 Task: Choose the host language as English.
Action: Mouse moved to (1051, 152)
Screenshot: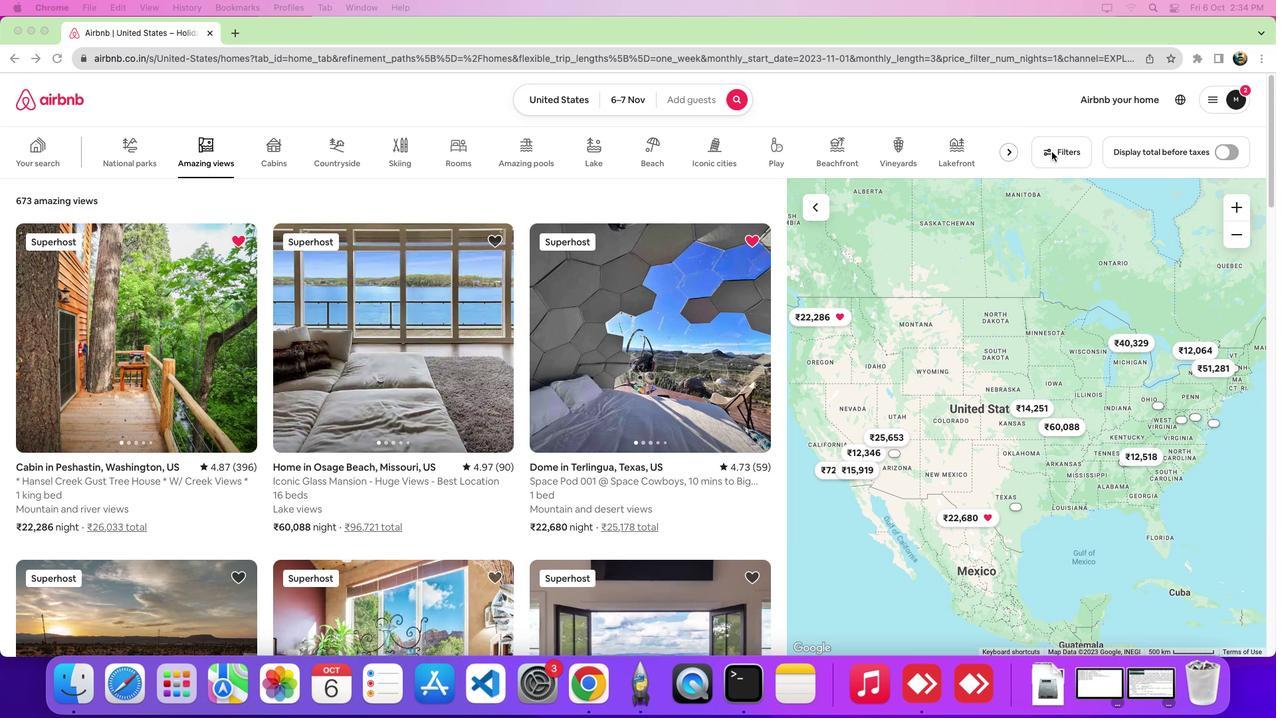 
Action: Mouse pressed left at (1051, 152)
Screenshot: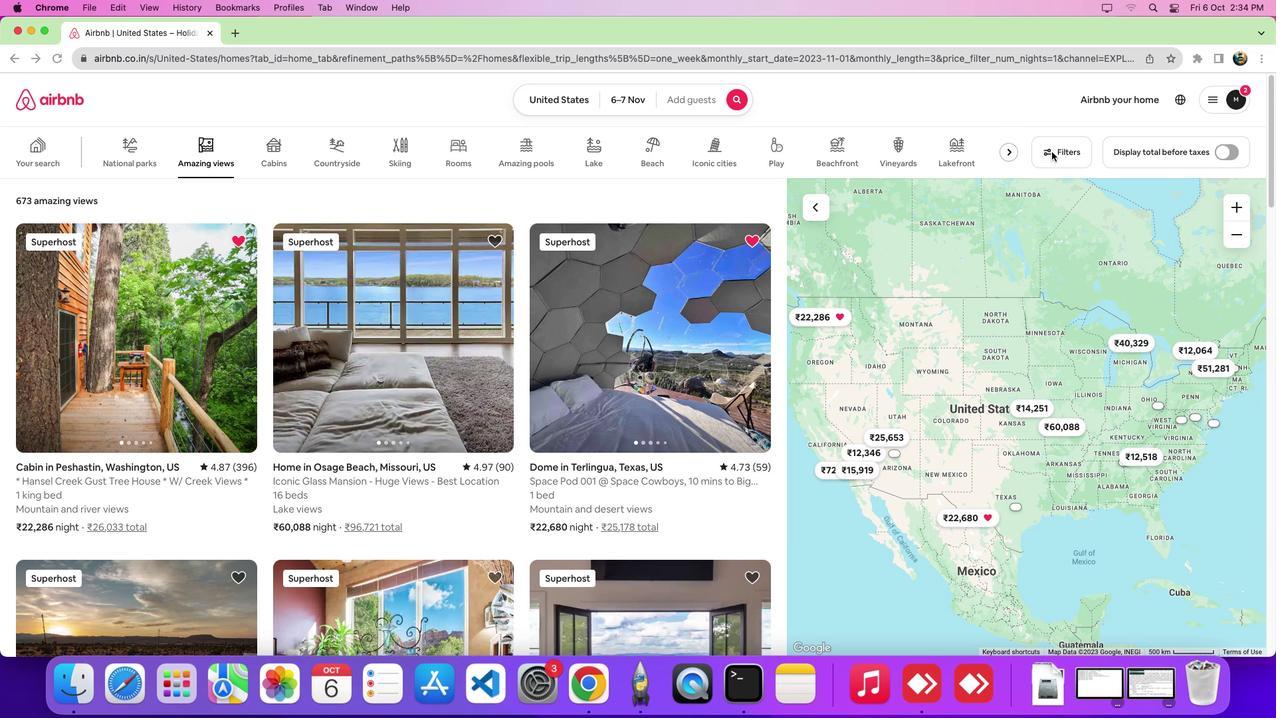 
Action: Mouse moved to (1052, 152)
Screenshot: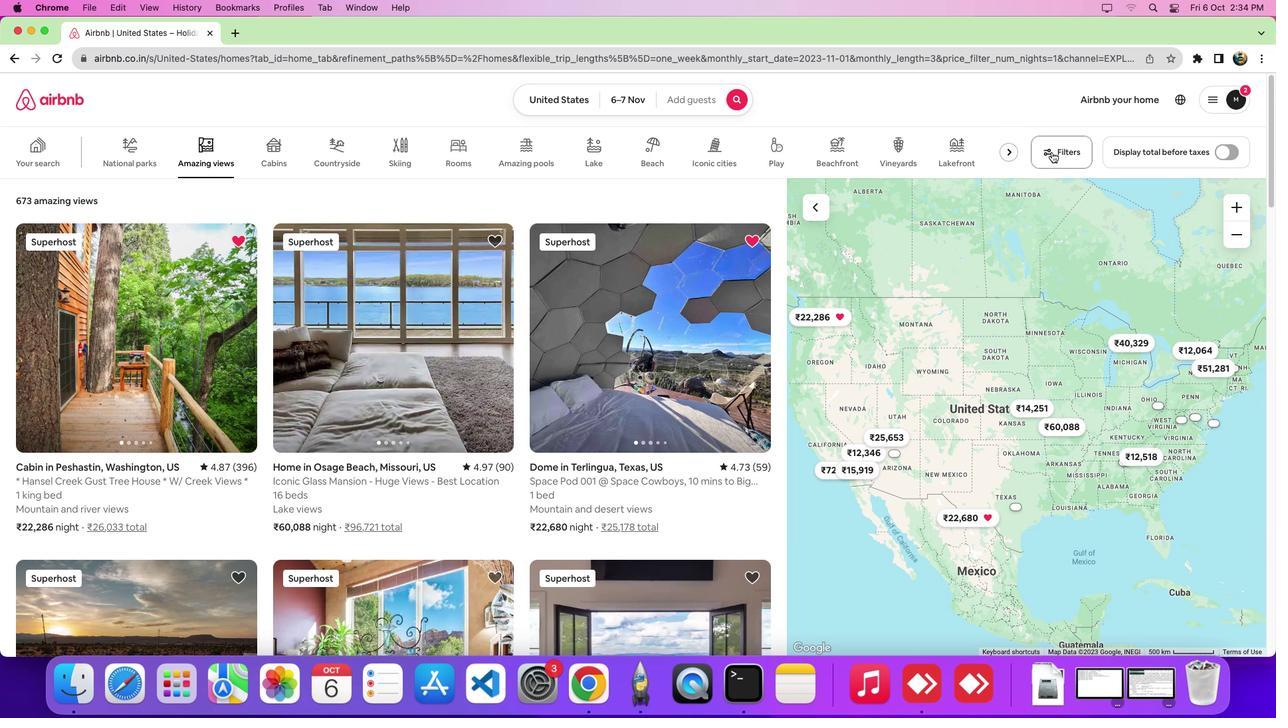
Action: Mouse pressed left at (1052, 152)
Screenshot: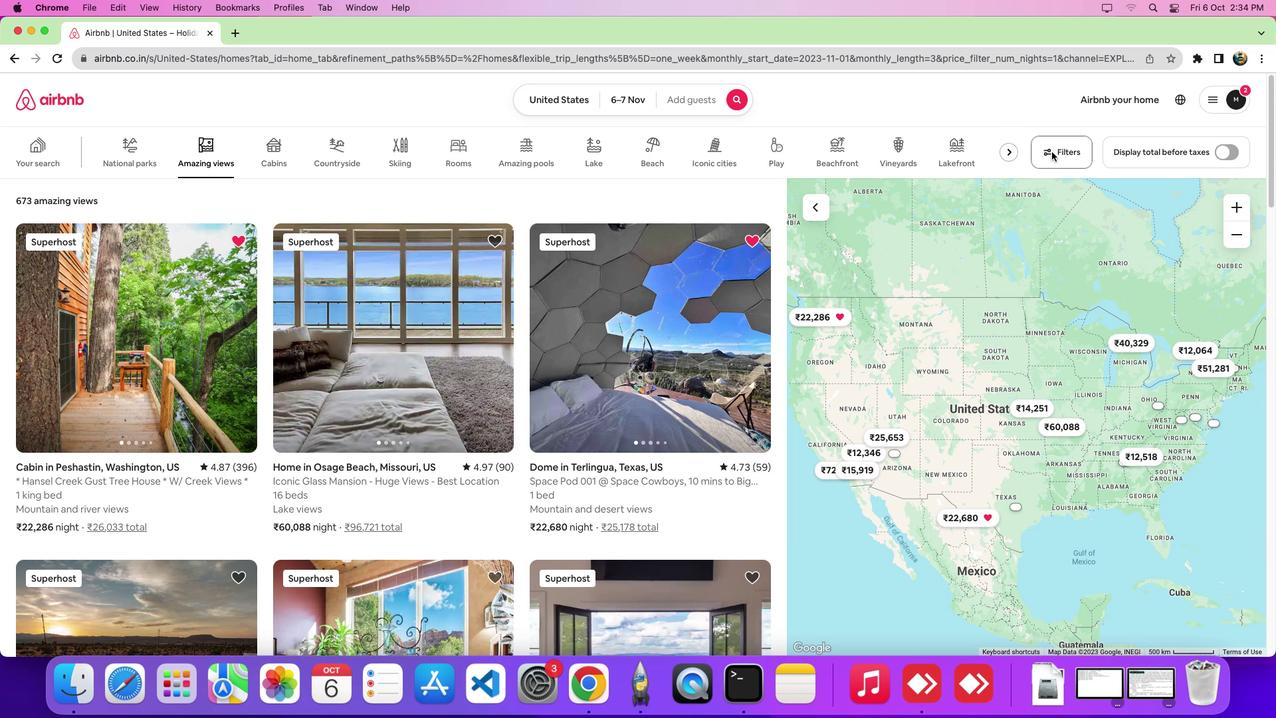 
Action: Mouse moved to (553, 242)
Screenshot: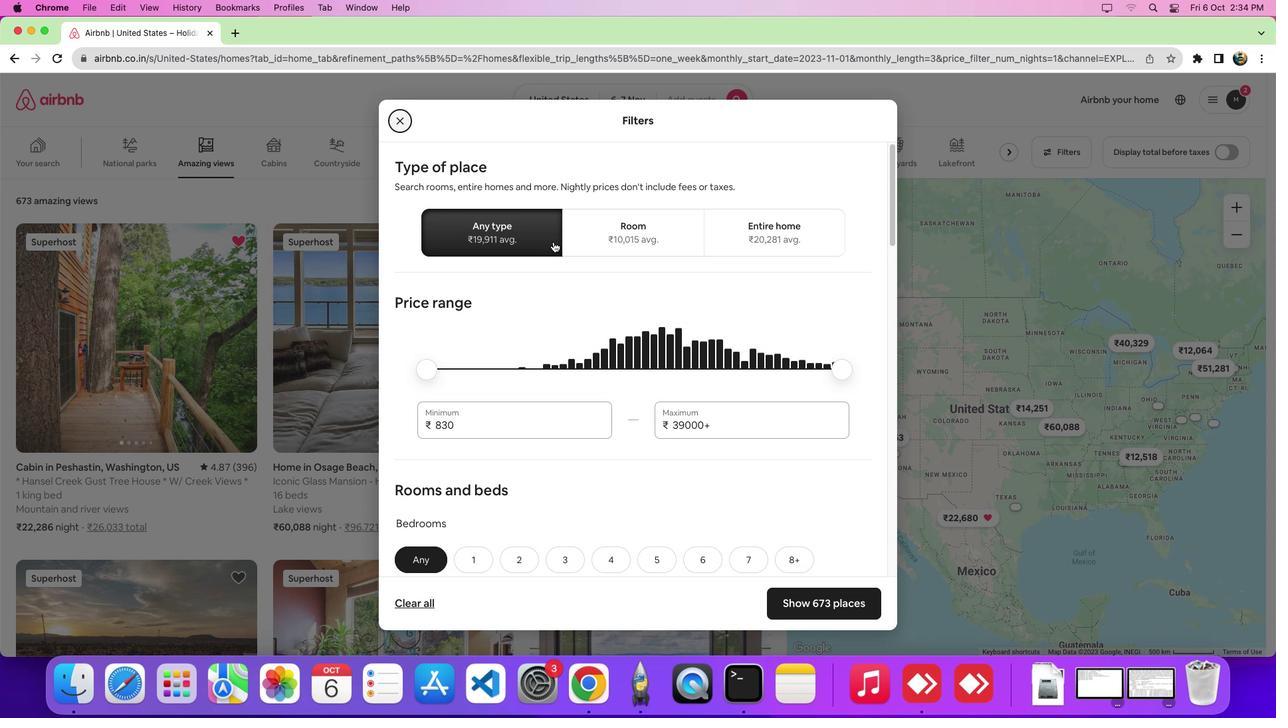 
Action: Mouse pressed left at (553, 242)
Screenshot: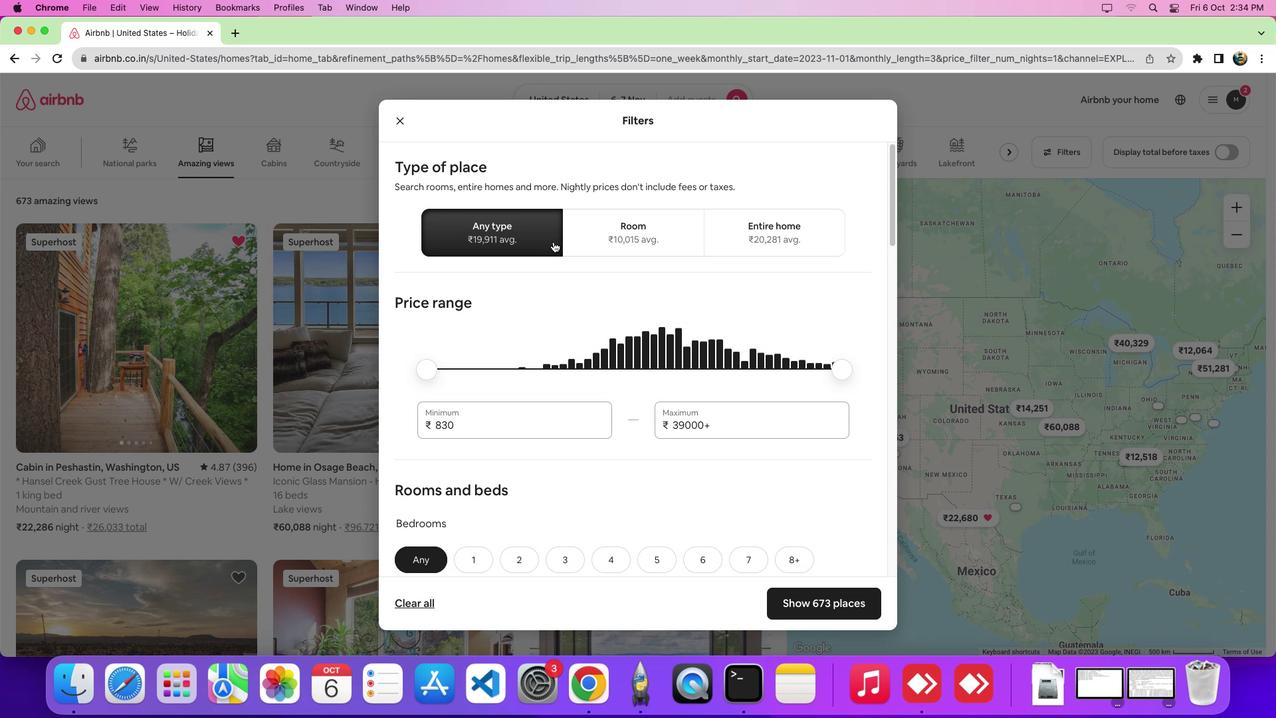 
Action: Mouse moved to (610, 368)
Screenshot: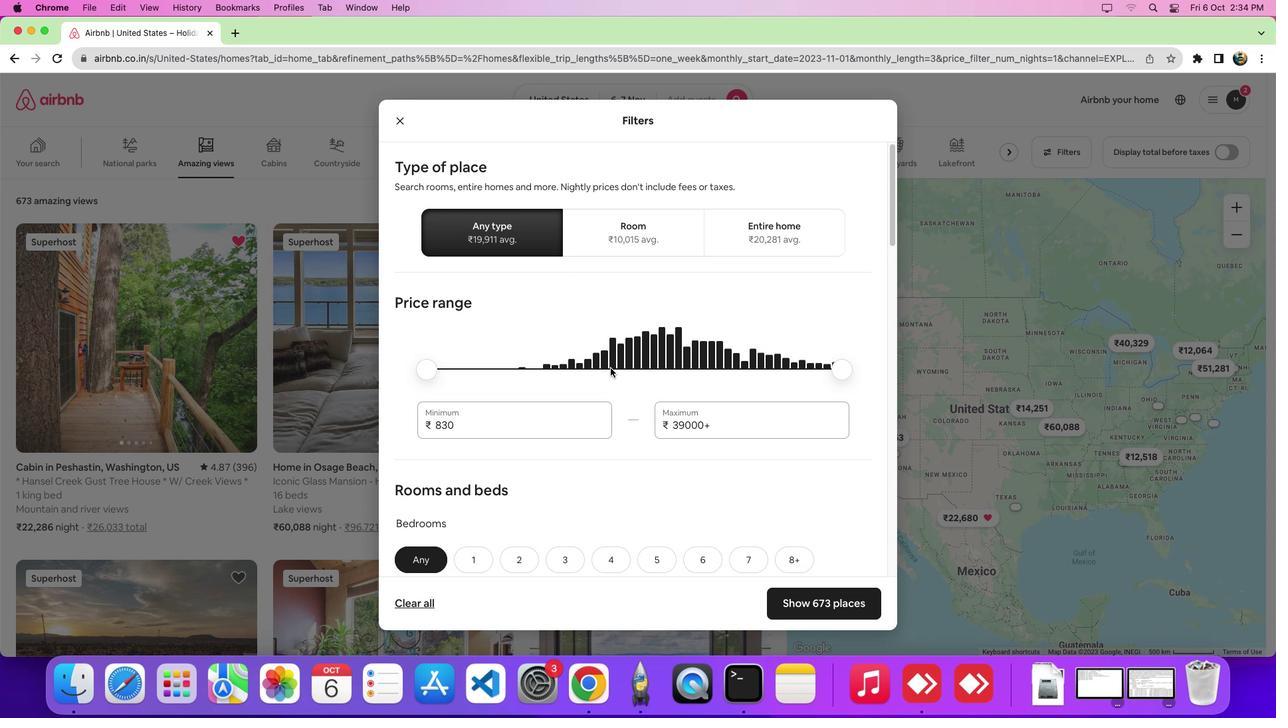 
Action: Mouse scrolled (610, 368) with delta (0, 0)
Screenshot: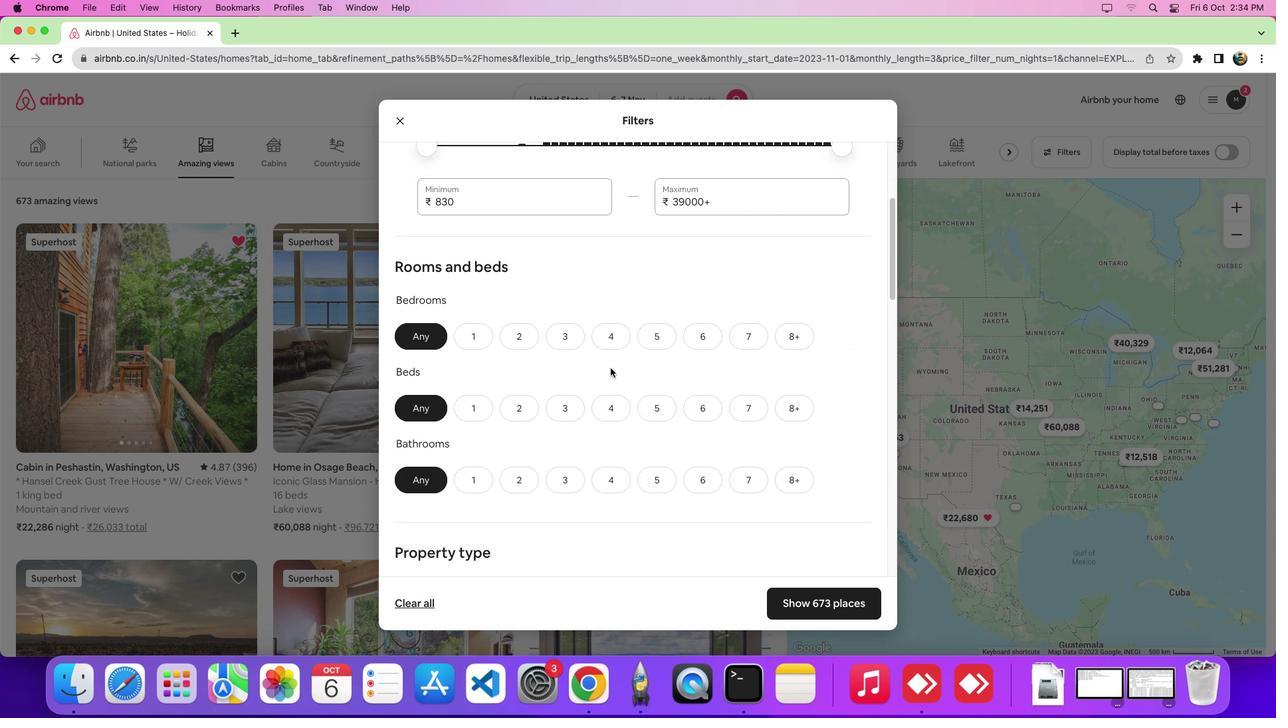 
Action: Mouse scrolled (610, 368) with delta (0, -1)
Screenshot: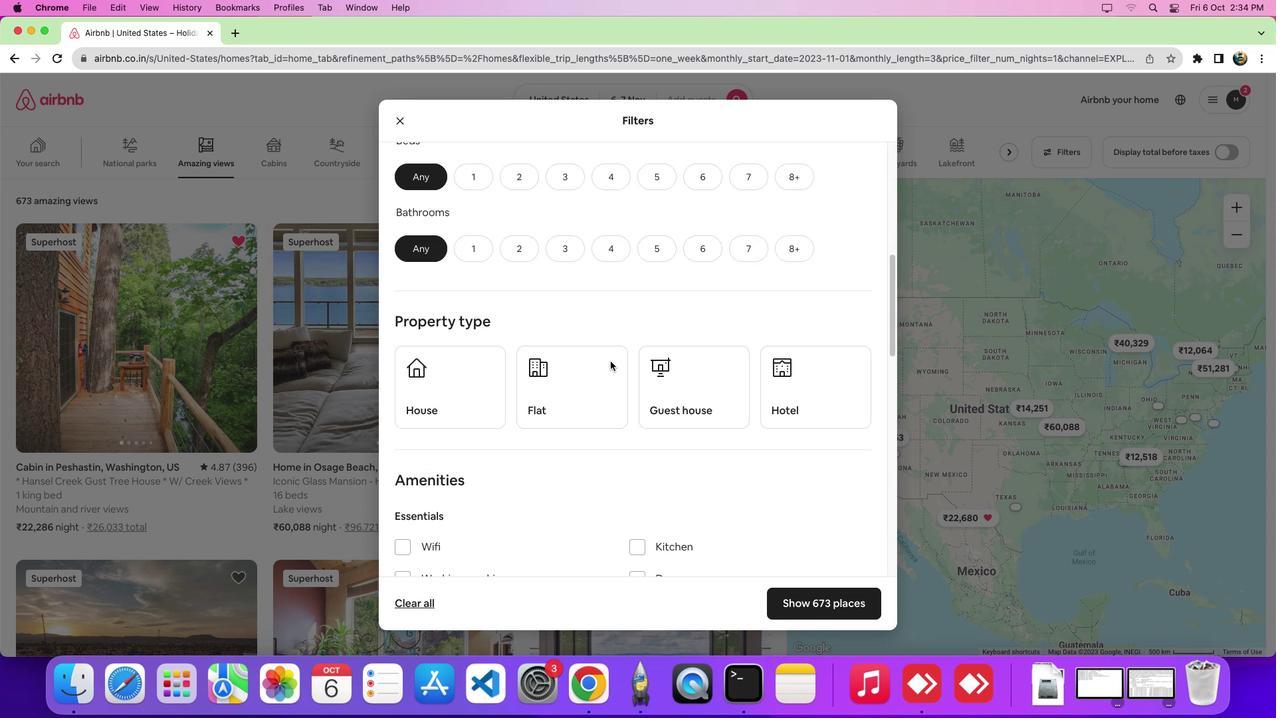 
Action: Mouse scrolled (610, 368) with delta (0, -6)
Screenshot: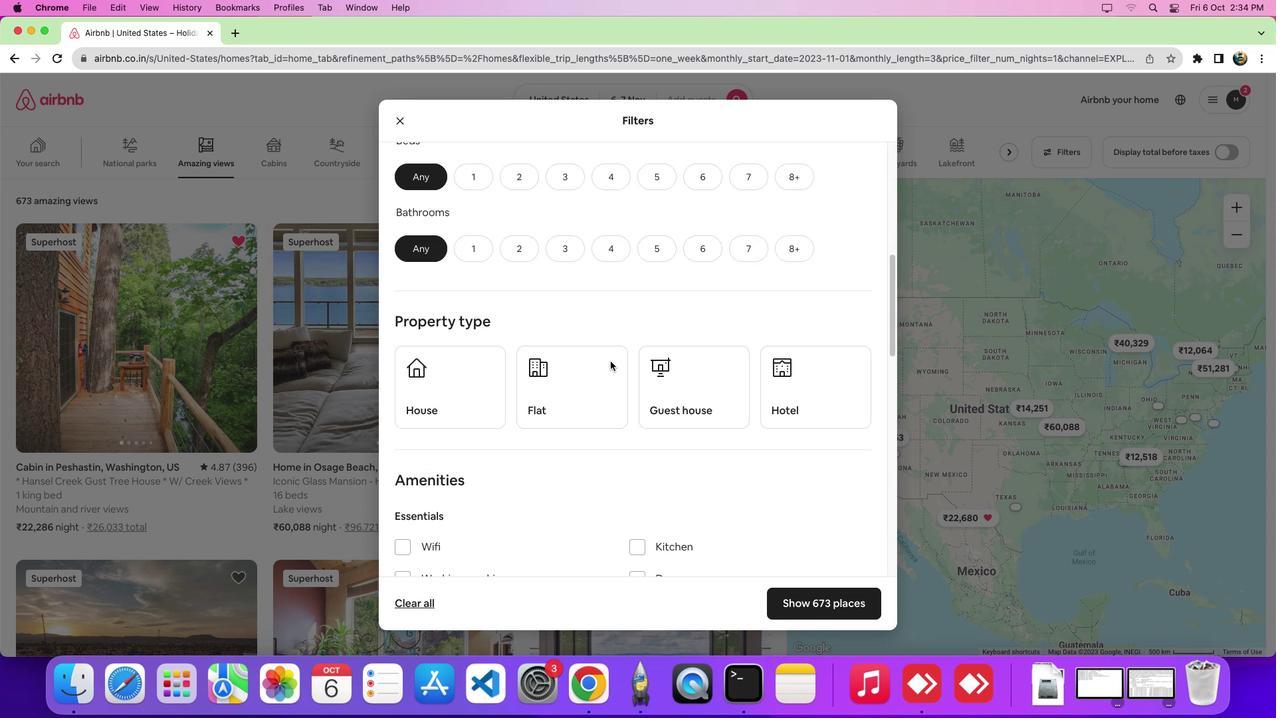 
Action: Mouse scrolled (610, 368) with delta (0, -9)
Screenshot: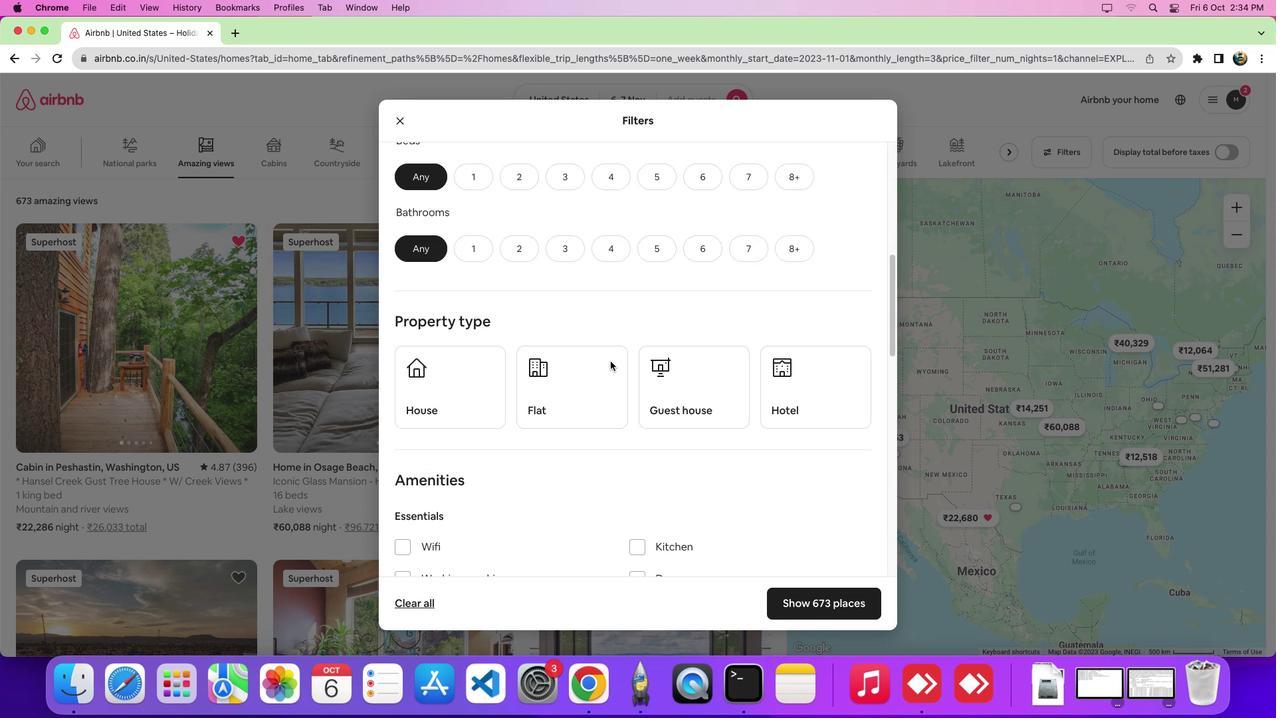 
Action: Mouse scrolled (610, 368) with delta (0, -10)
Screenshot: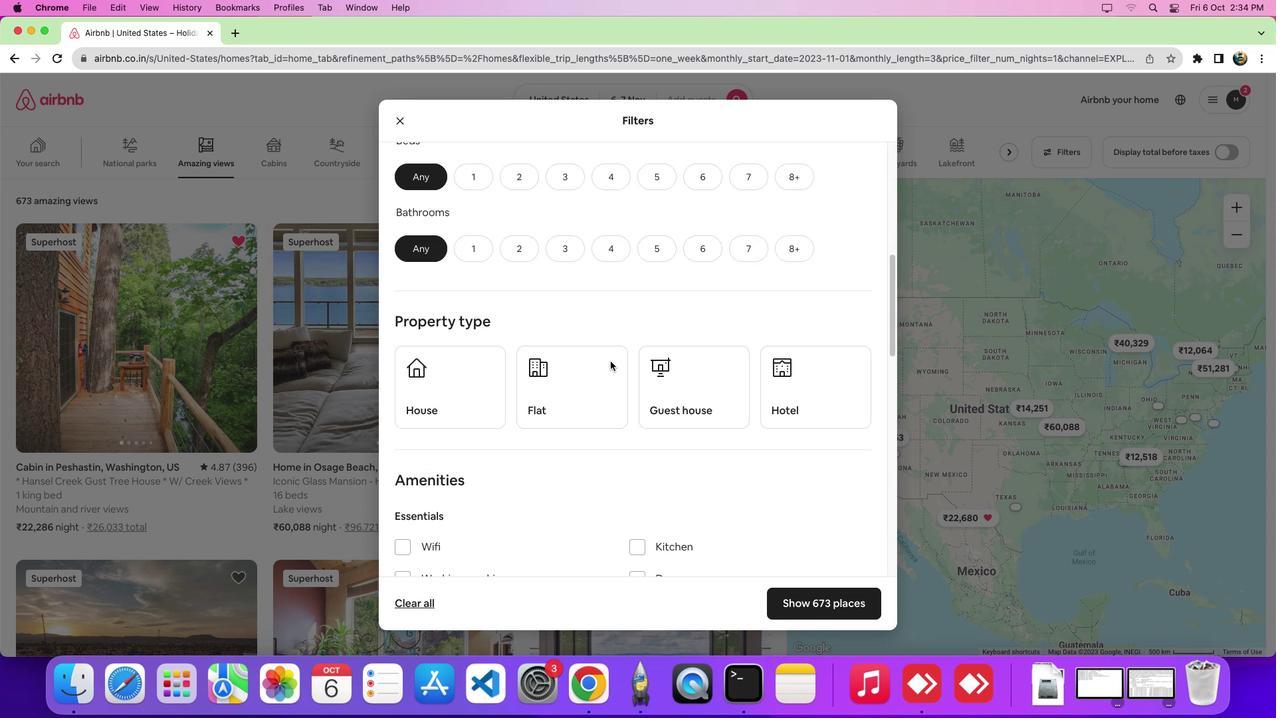 
Action: Mouse scrolled (610, 368) with delta (0, -11)
Screenshot: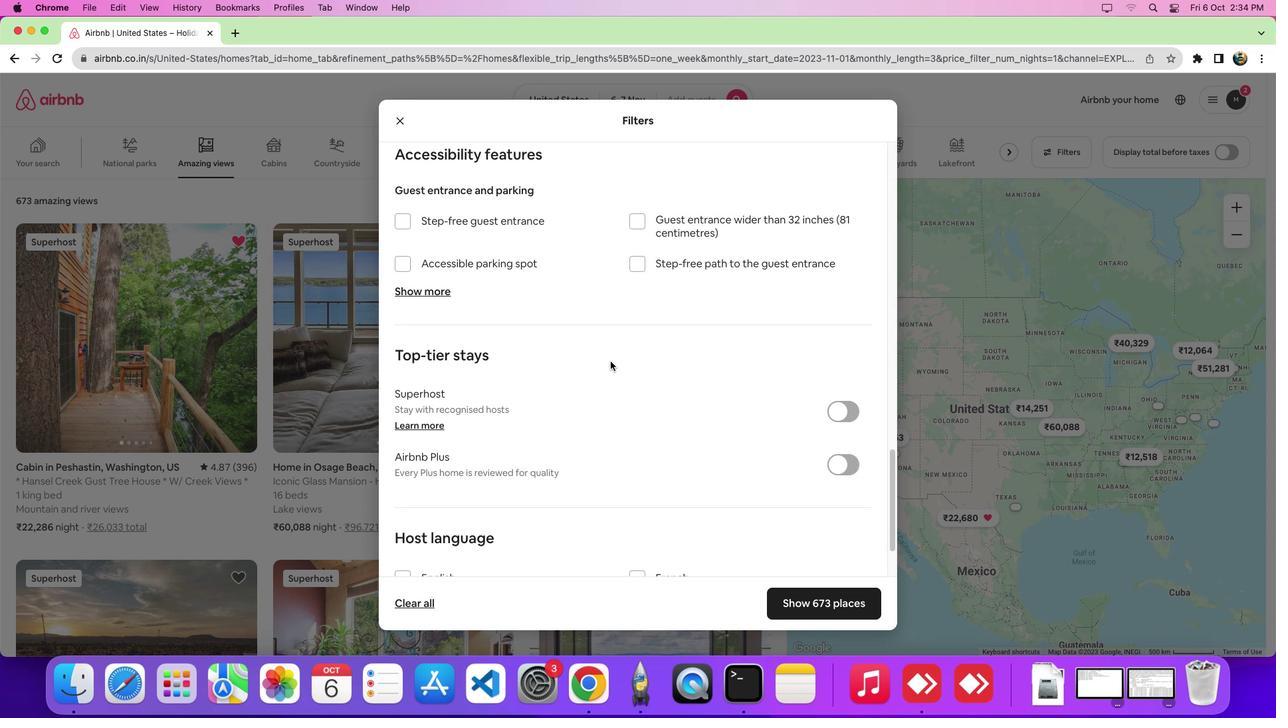 
Action: Mouse moved to (610, 361)
Screenshot: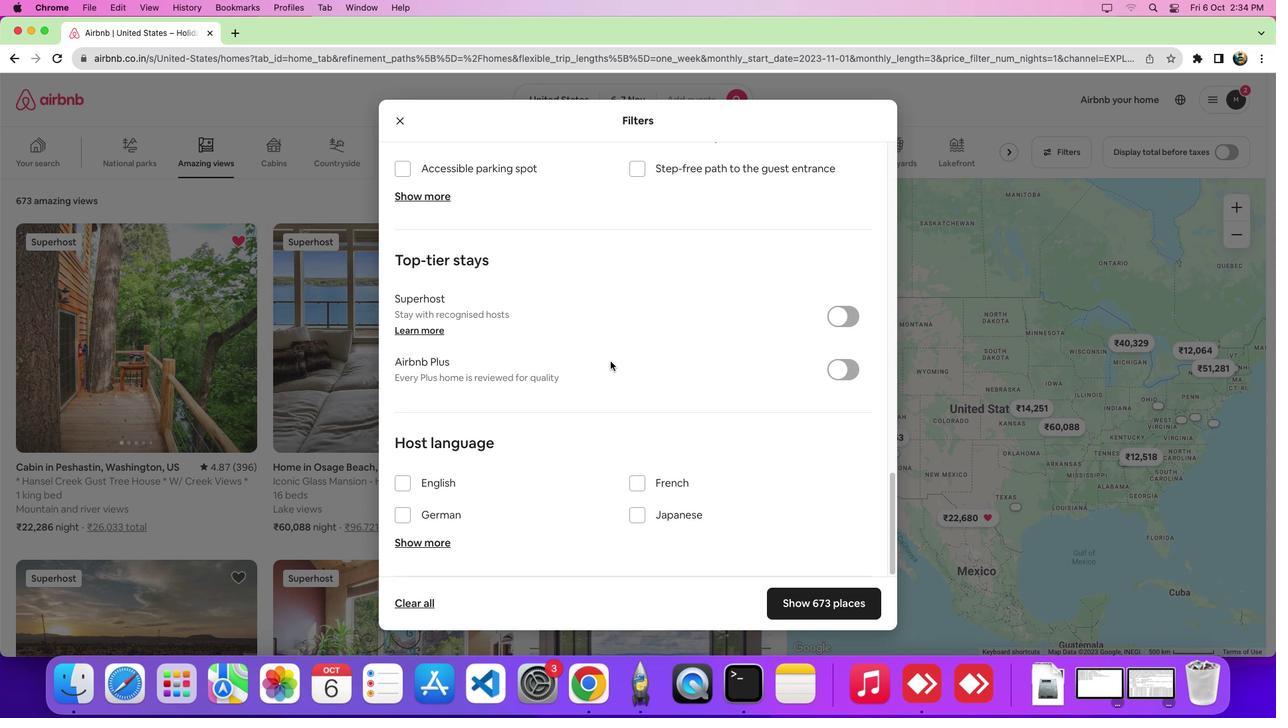 
Action: Mouse scrolled (610, 361) with delta (0, 0)
Screenshot: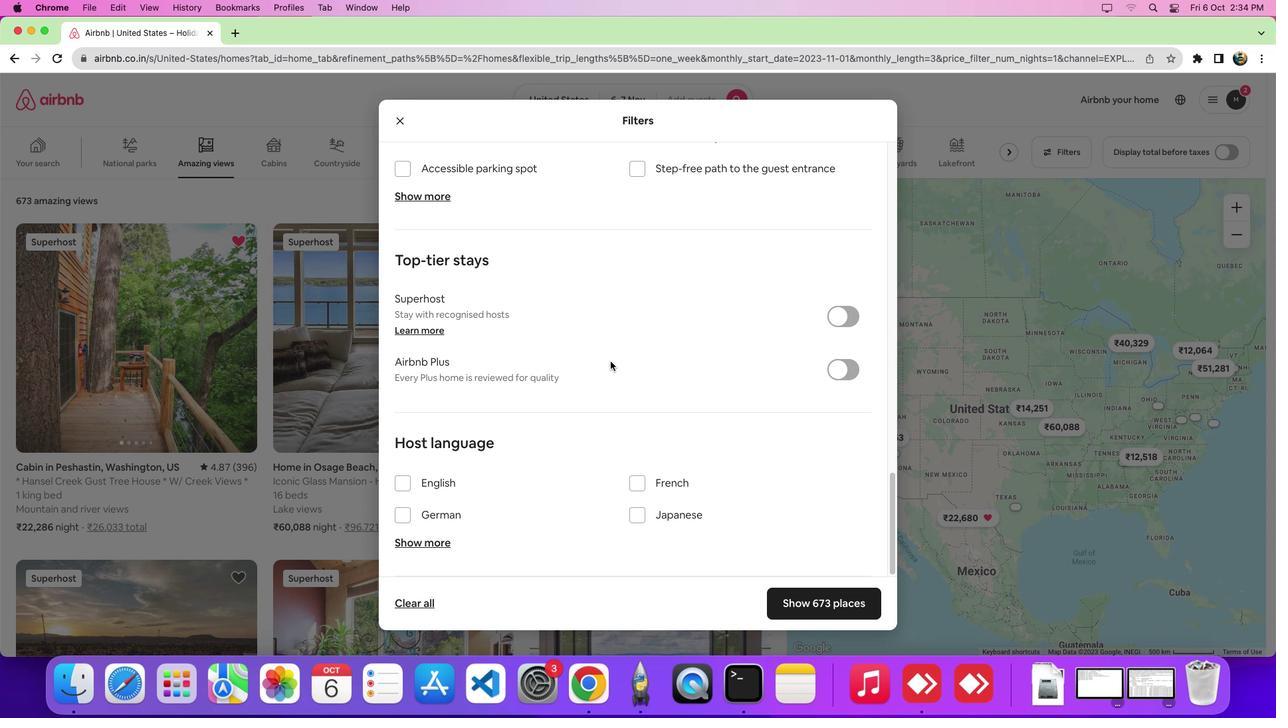 
Action: Mouse scrolled (610, 361) with delta (0, -1)
Screenshot: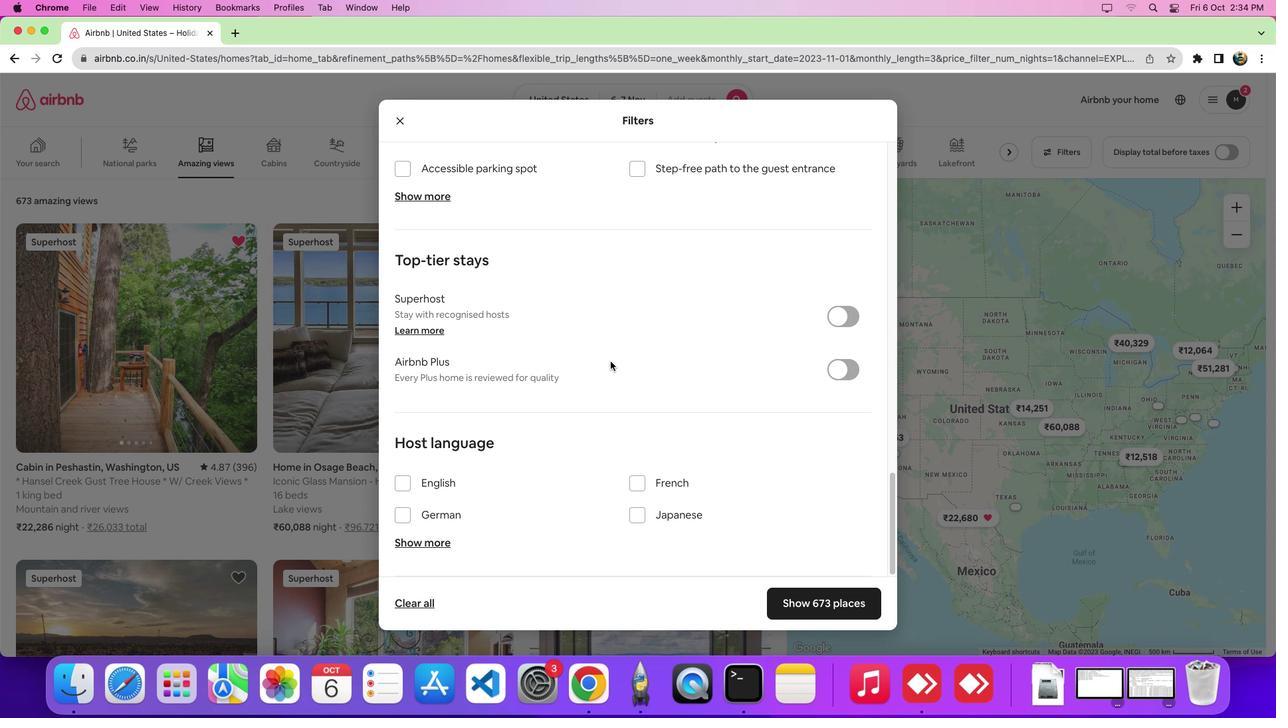 
Action: Mouse scrolled (610, 361) with delta (0, -6)
Screenshot: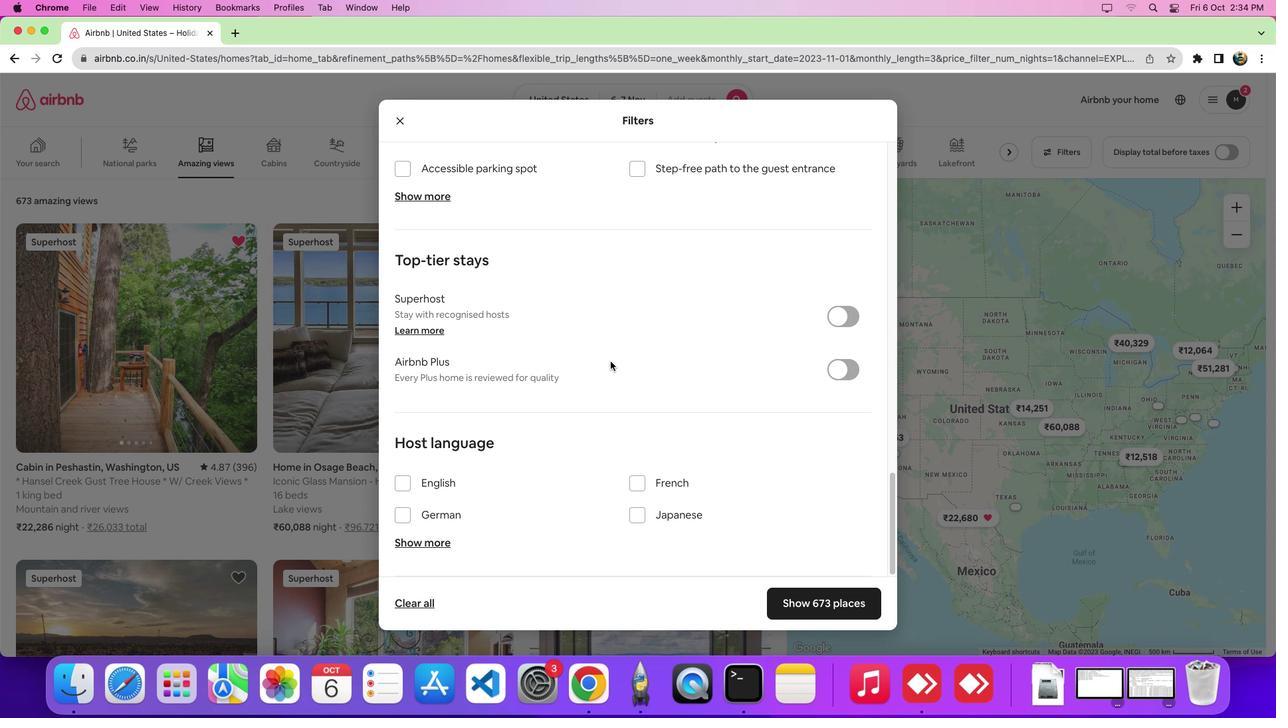 
Action: Mouse scrolled (610, 361) with delta (0, -9)
Screenshot: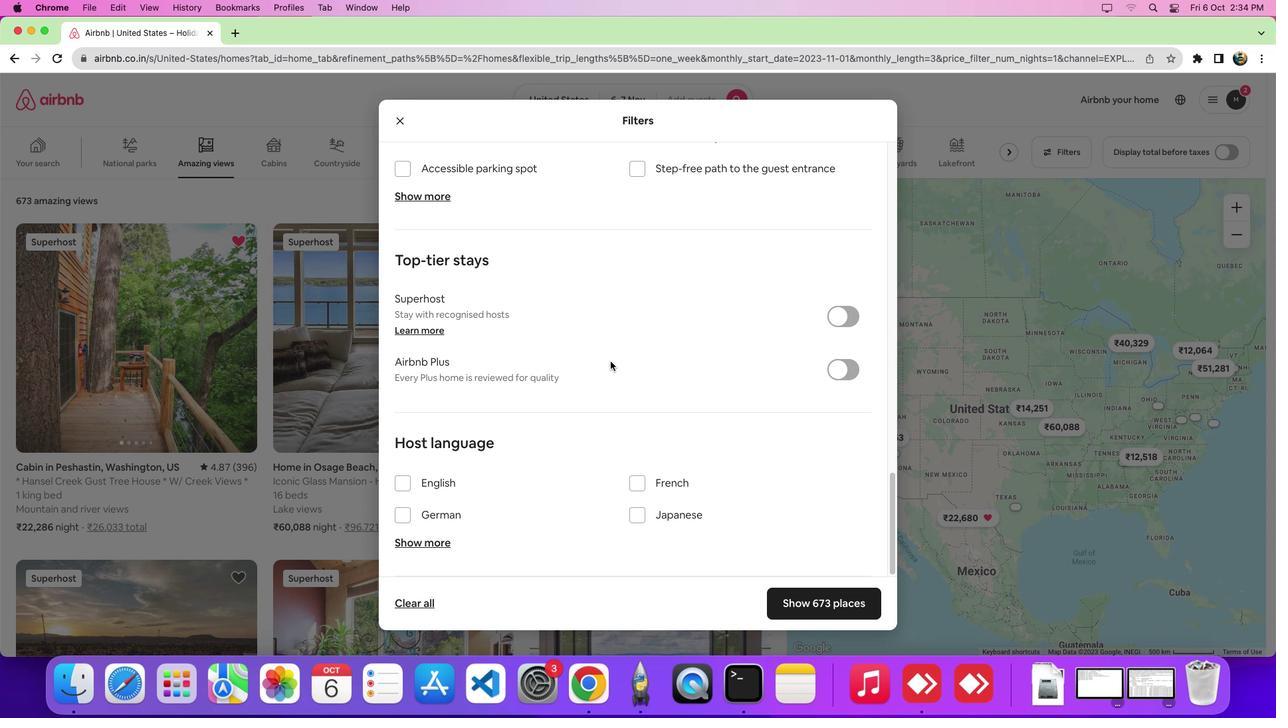 
Action: Mouse scrolled (610, 361) with delta (0, -9)
Screenshot: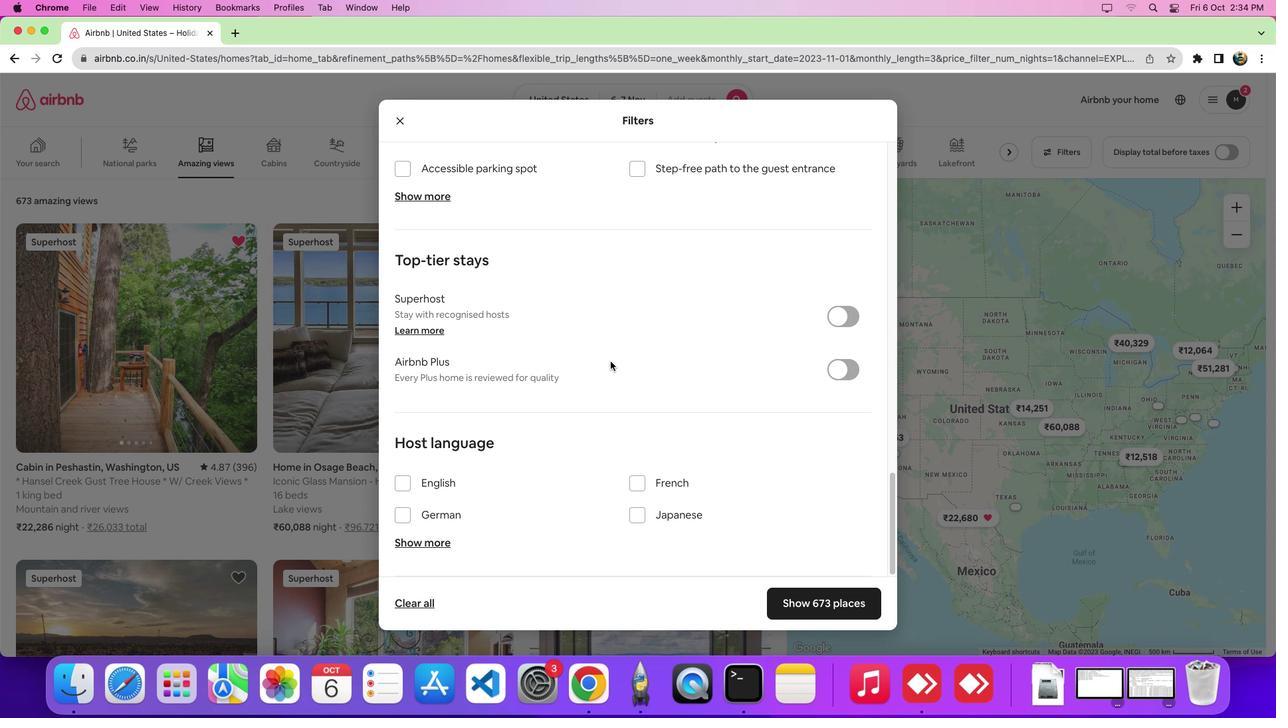 
Action: Mouse moved to (385, 483)
Screenshot: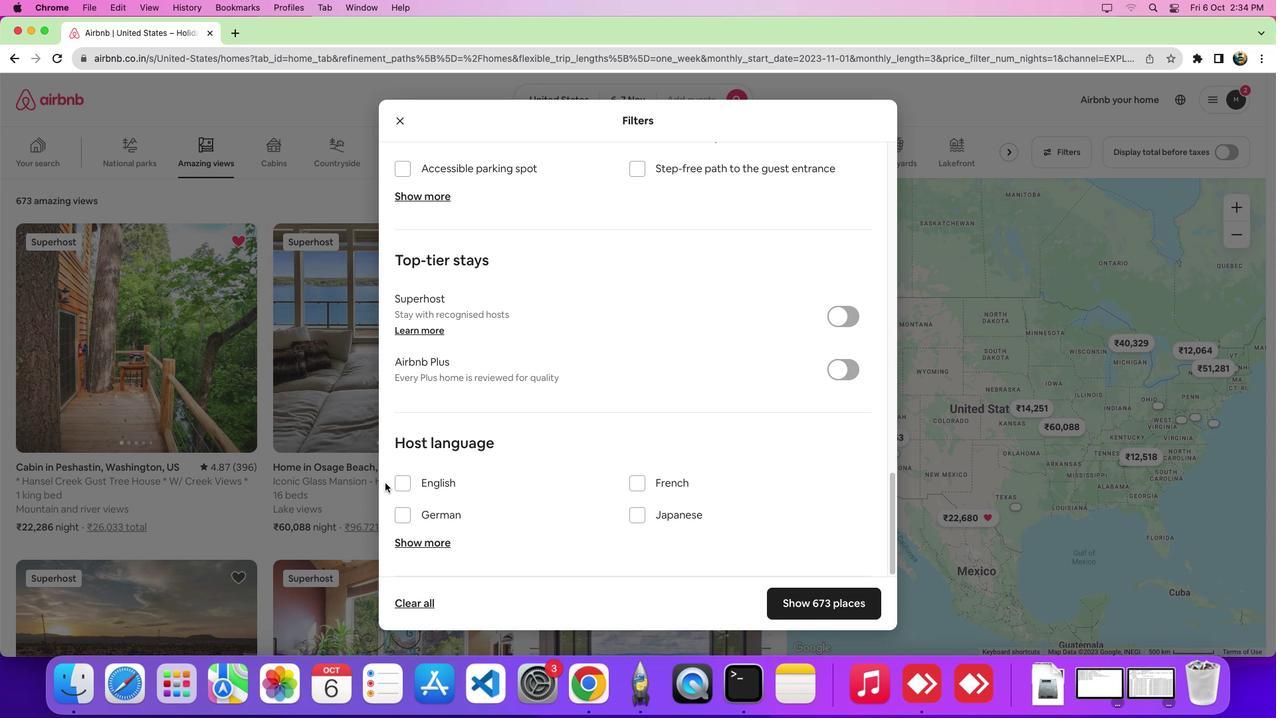 
Action: Mouse pressed left at (385, 483)
Screenshot: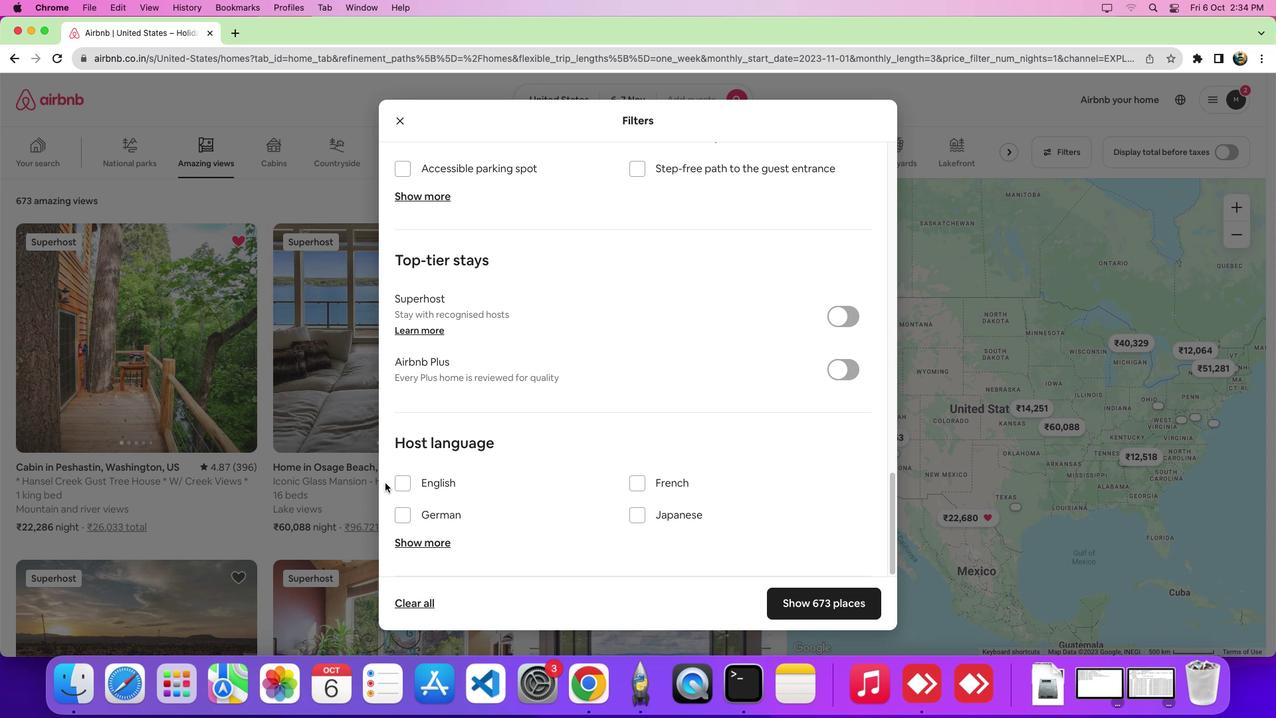 
Action: Mouse moved to (395, 485)
Screenshot: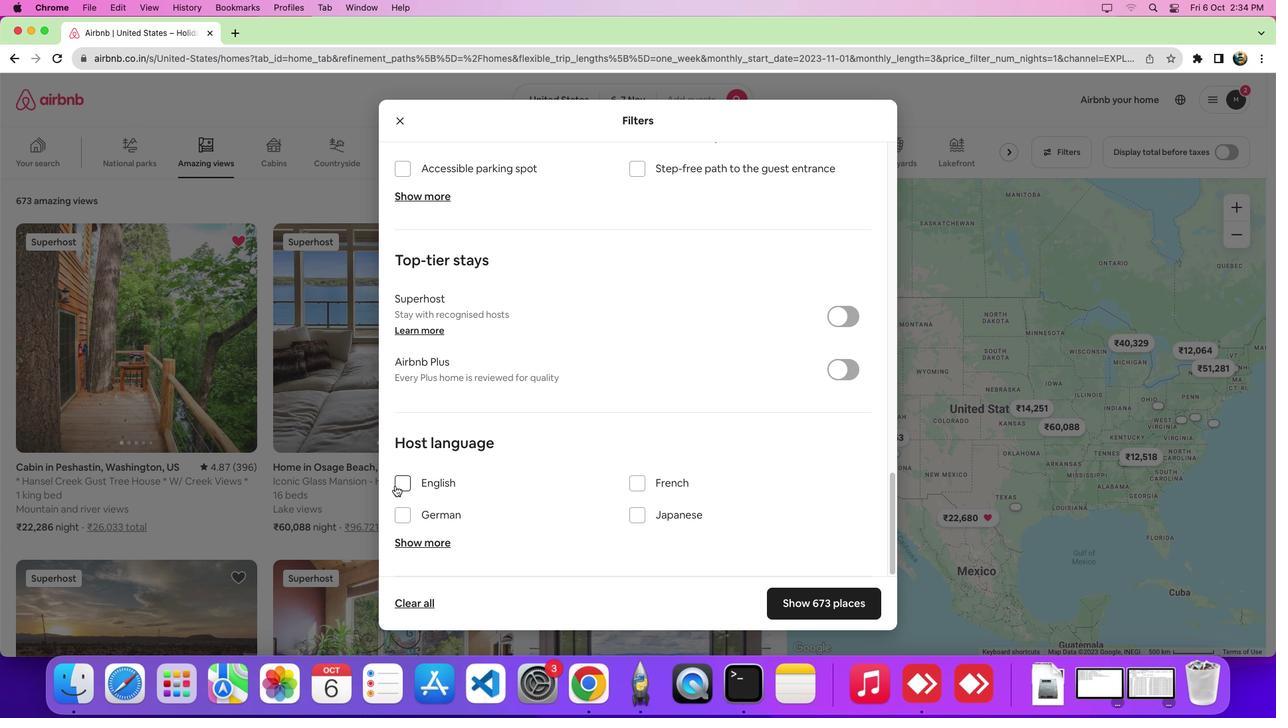 
Action: Mouse pressed left at (395, 485)
Screenshot: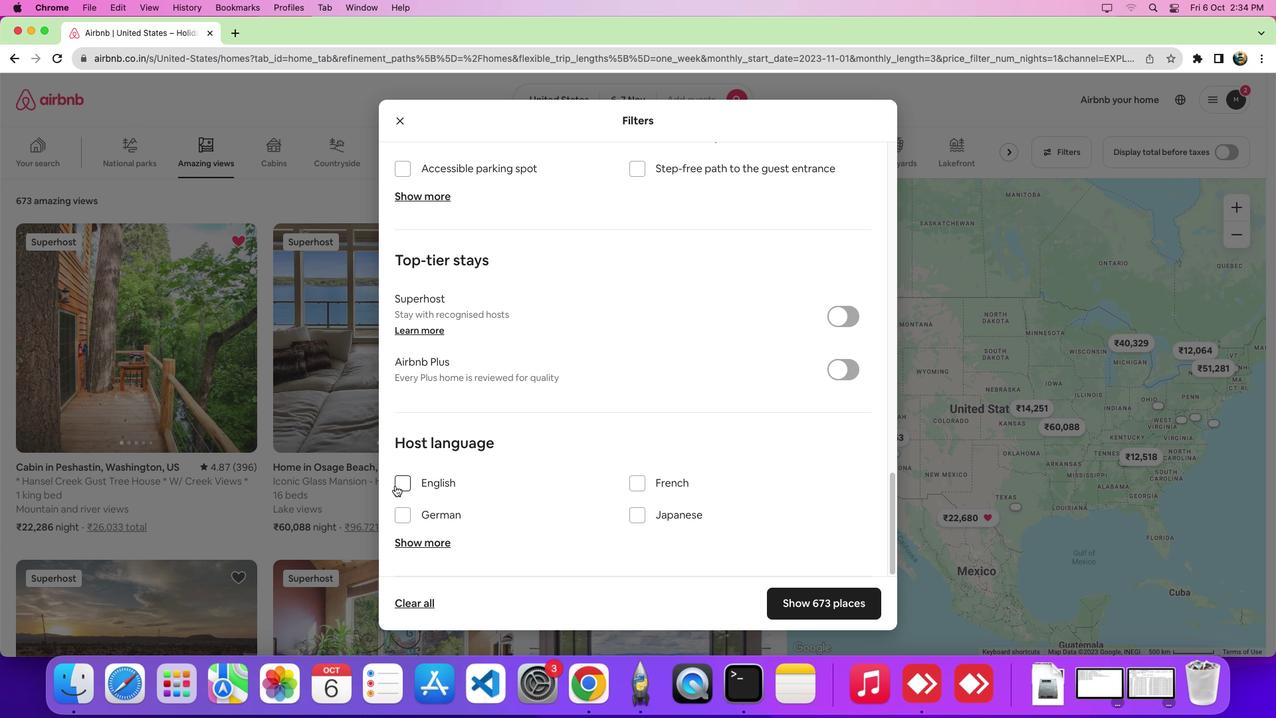 
Action: Mouse moved to (396, 485)
Screenshot: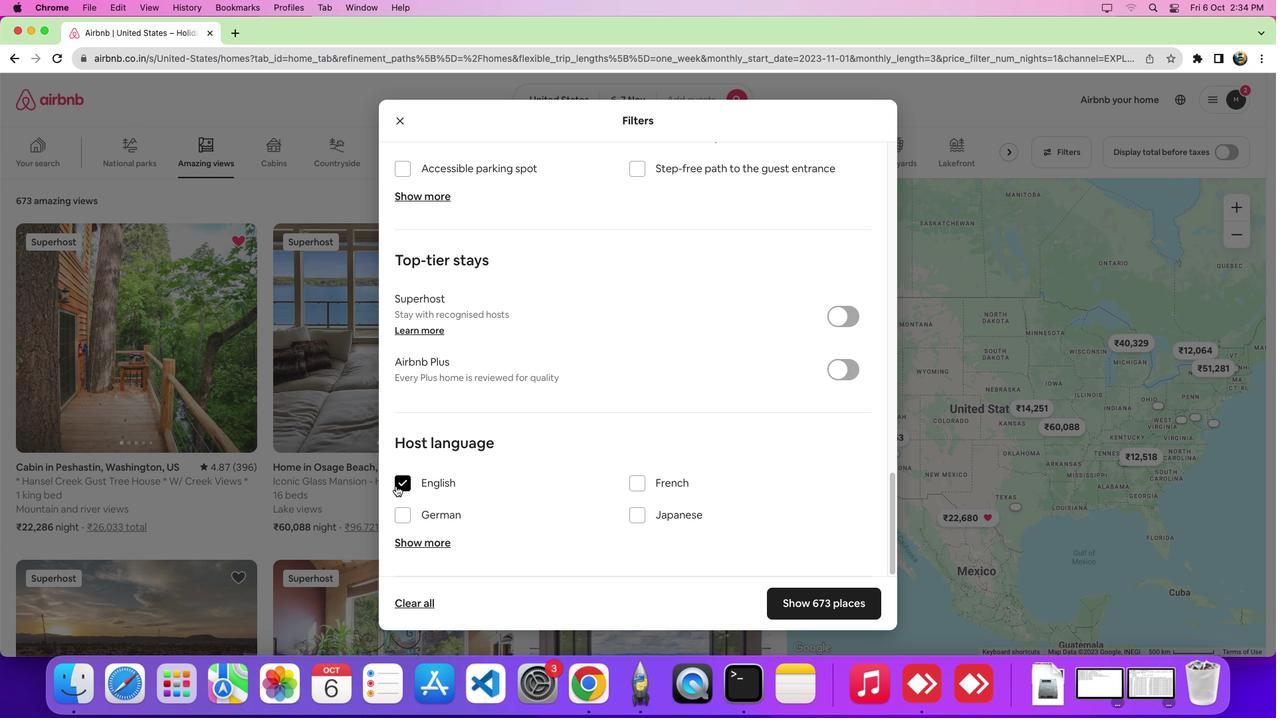 
